 Task: Manage the access to apps that are connected to Salesforce
Action: Mouse moved to (196, 128)
Screenshot: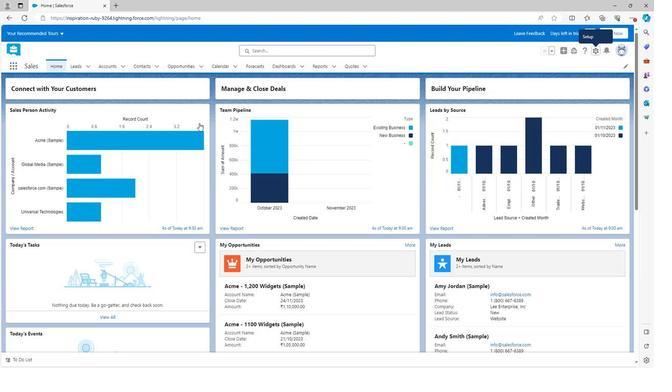 
Action: Mouse scrolled (196, 128) with delta (0, 0)
Screenshot: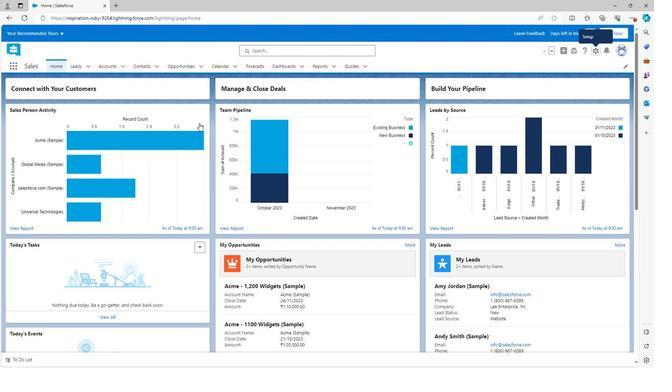 
Action: Mouse scrolled (196, 128) with delta (0, 0)
Screenshot: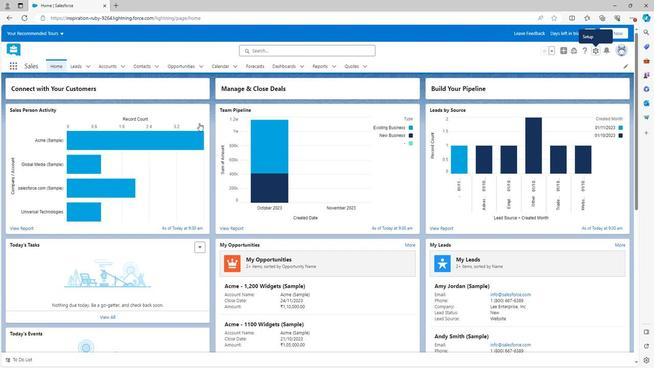 
Action: Mouse scrolled (196, 128) with delta (0, 0)
Screenshot: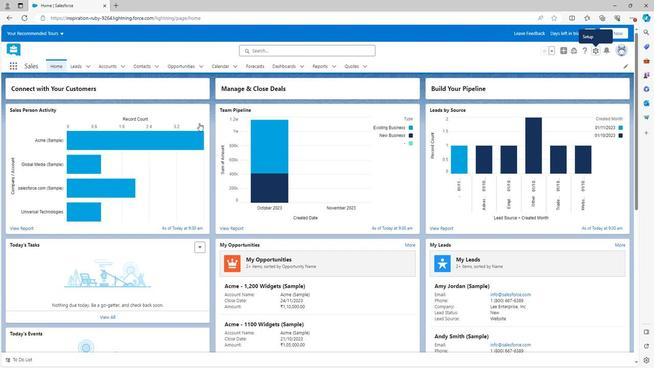 
Action: Mouse scrolled (196, 128) with delta (0, 0)
Screenshot: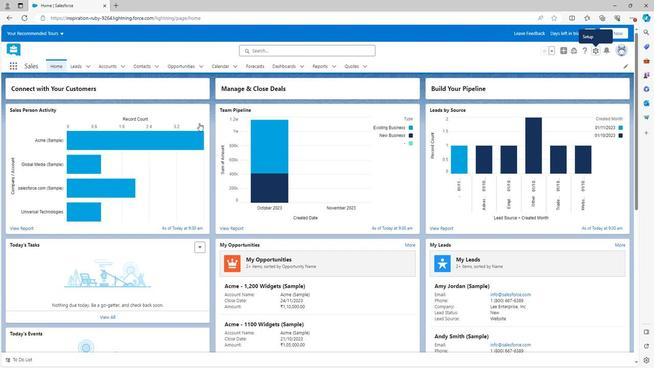
Action: Mouse moved to (196, 127)
Screenshot: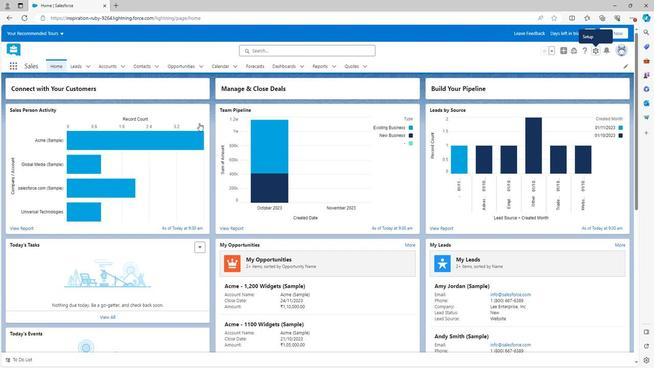 
Action: Mouse scrolled (196, 127) with delta (0, 0)
Screenshot: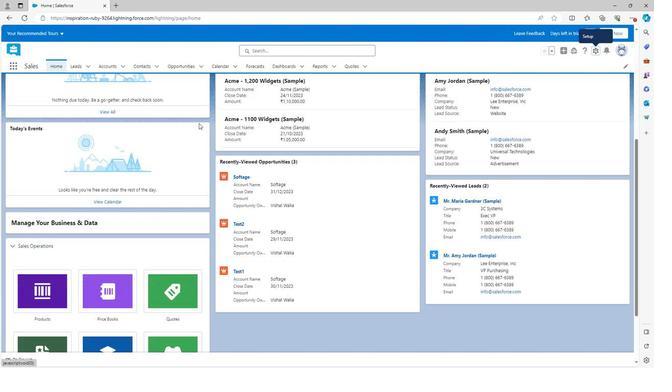 
Action: Mouse scrolled (196, 127) with delta (0, 0)
Screenshot: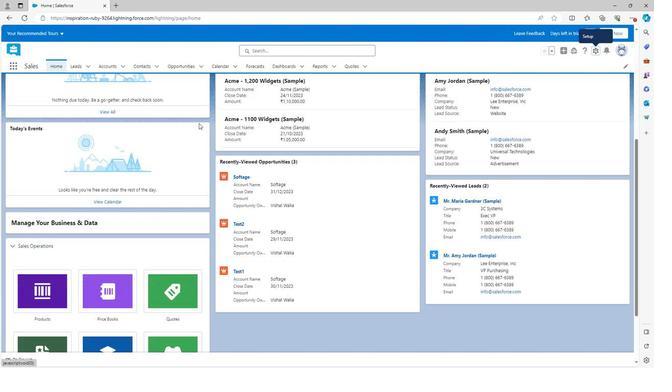 
Action: Mouse scrolled (196, 127) with delta (0, 0)
Screenshot: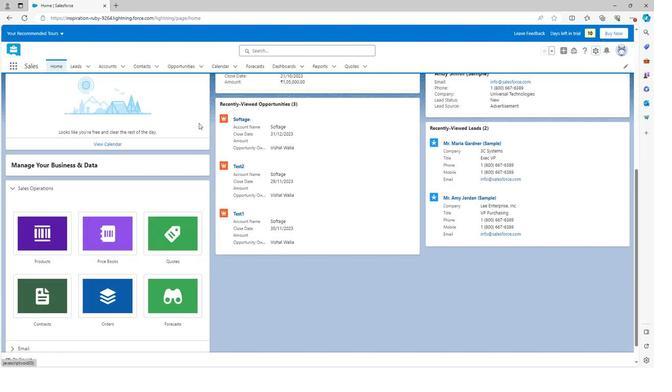 
Action: Mouse moved to (196, 127)
Screenshot: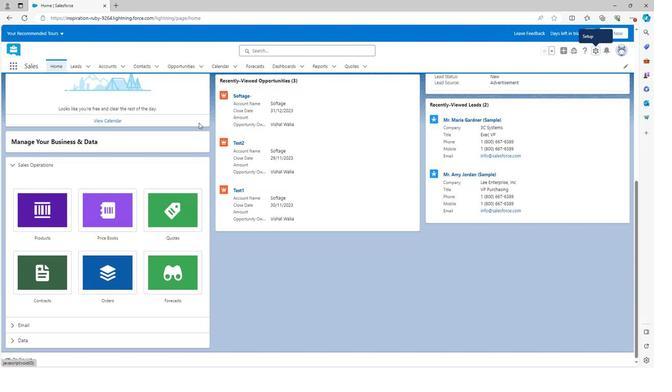 
Action: Mouse scrolled (196, 127) with delta (0, 0)
Screenshot: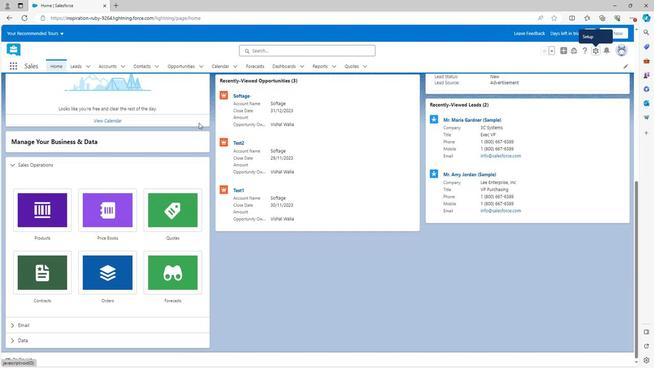 
Action: Mouse scrolled (196, 127) with delta (0, 0)
Screenshot: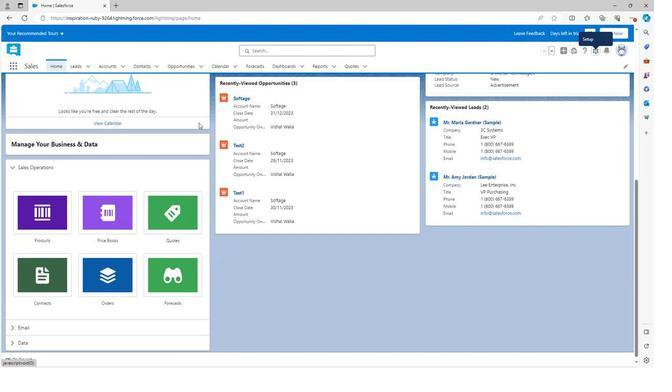 
Action: Mouse scrolled (196, 127) with delta (0, 0)
Screenshot: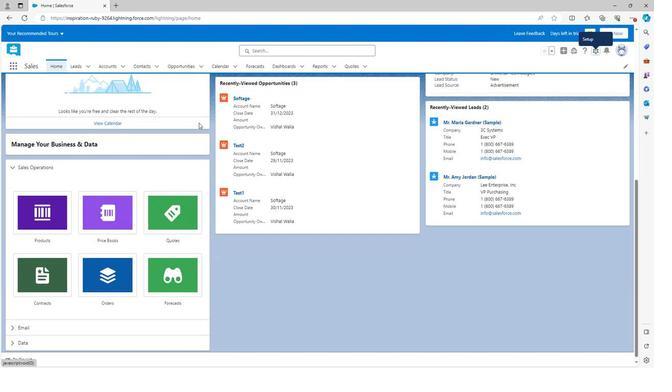 
Action: Mouse scrolled (196, 127) with delta (0, 0)
Screenshot: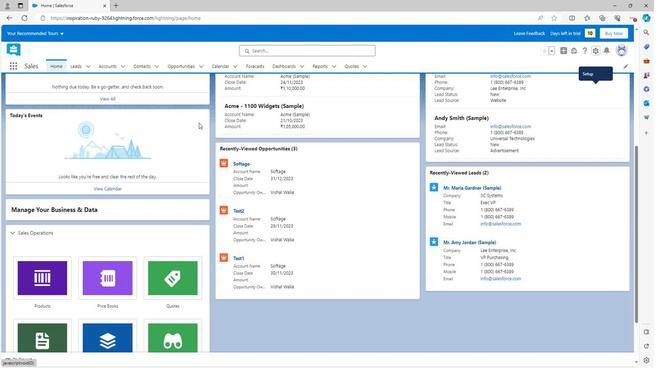 
Action: Mouse scrolled (196, 127) with delta (0, 0)
Screenshot: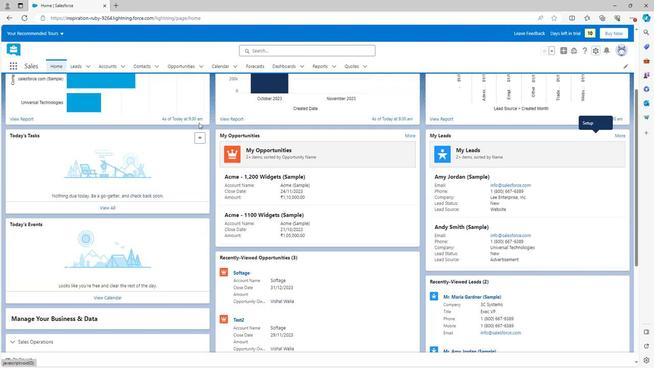 
Action: Mouse moved to (196, 127)
Screenshot: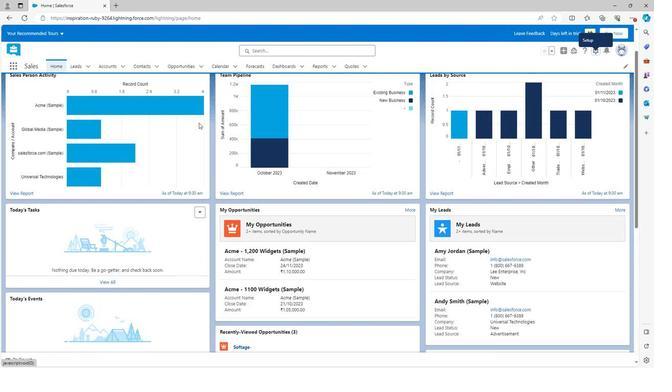 
Action: Mouse scrolled (196, 127) with delta (0, 0)
Screenshot: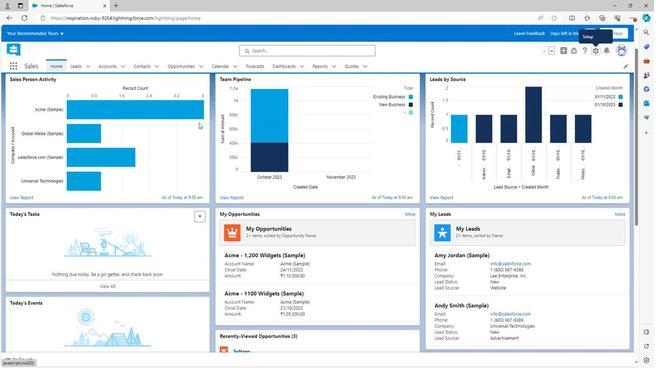 
Action: Mouse scrolled (196, 127) with delta (0, 0)
Screenshot: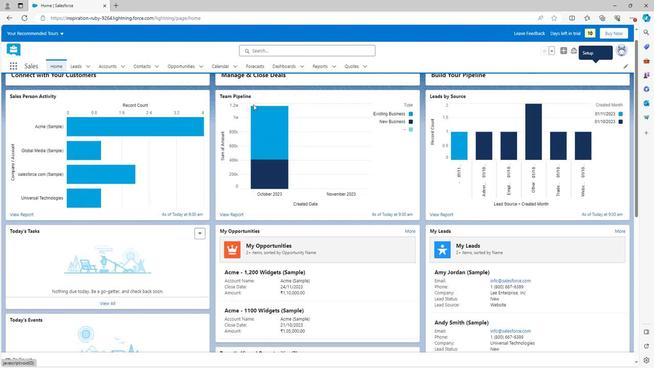 
Action: Mouse moved to (585, 58)
Screenshot: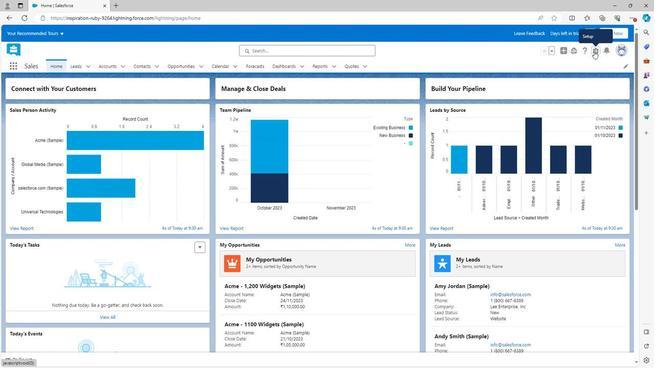 
Action: Mouse pressed left at (585, 58)
Screenshot: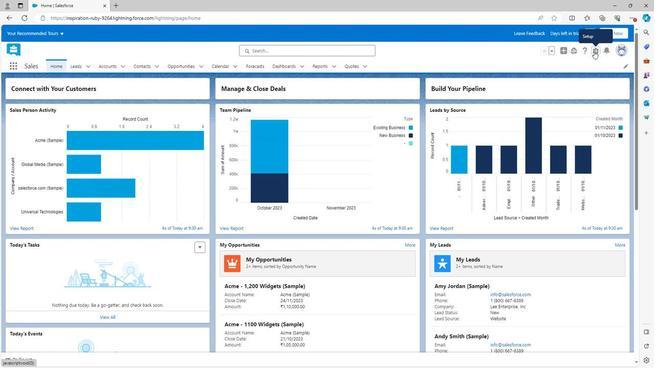 
Action: Mouse moved to (556, 75)
Screenshot: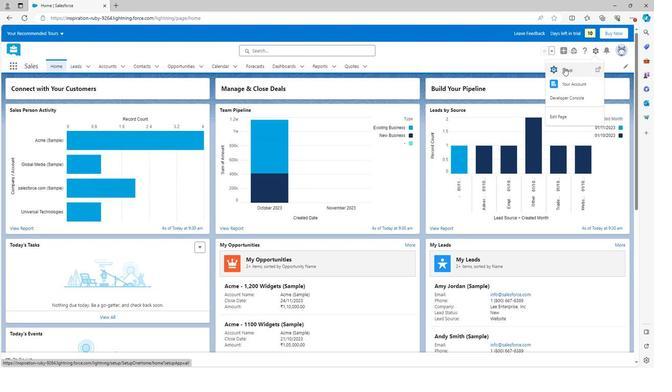 
Action: Mouse pressed left at (556, 75)
Screenshot: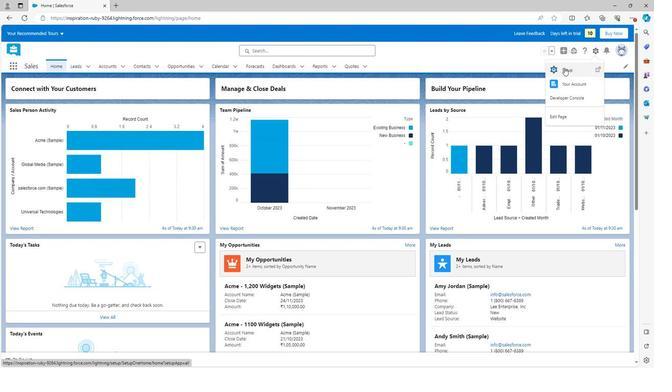 
Action: Mouse moved to (35, 268)
Screenshot: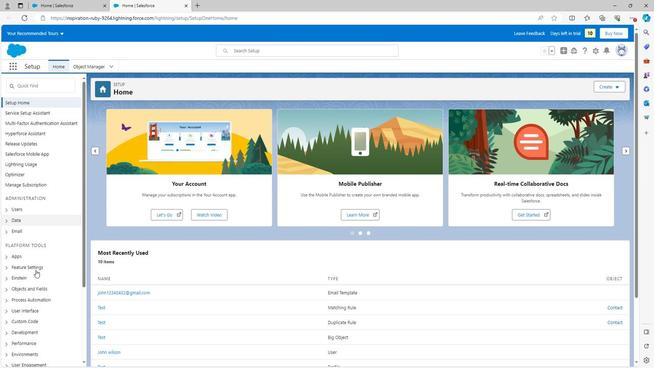 
Action: Mouse scrolled (35, 267) with delta (0, 0)
Screenshot: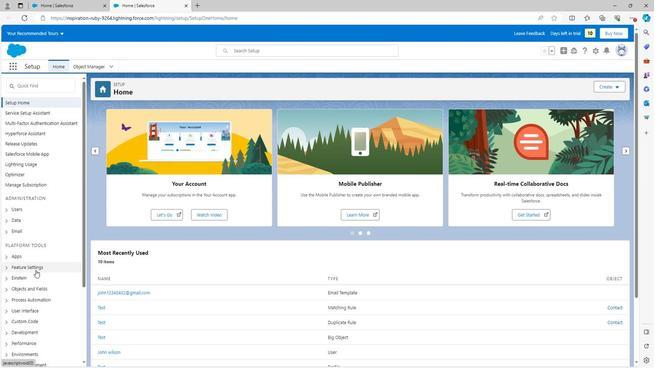 
Action: Mouse scrolled (35, 267) with delta (0, 0)
Screenshot: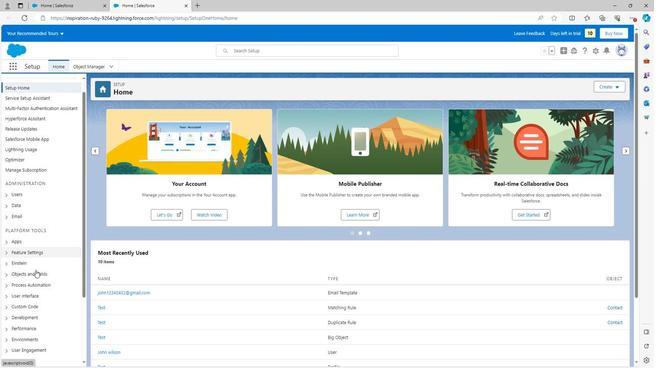 
Action: Mouse scrolled (35, 267) with delta (0, 0)
Screenshot: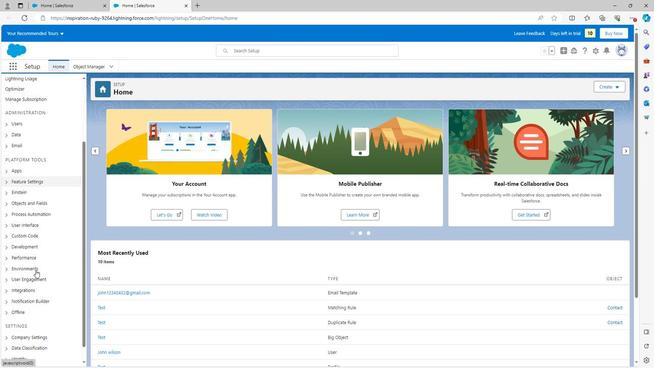 
Action: Mouse scrolled (35, 267) with delta (0, 0)
Screenshot: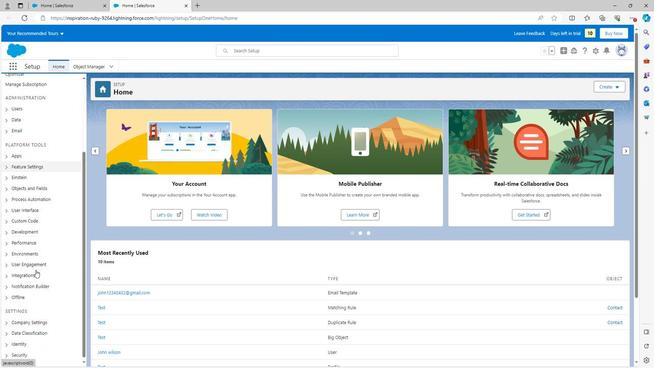 
Action: Mouse moved to (4, 158)
Screenshot: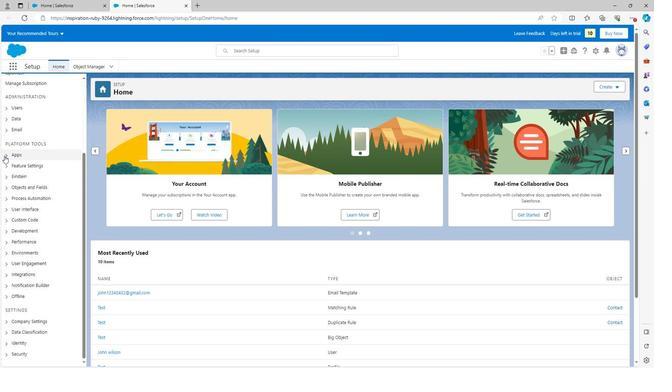 
Action: Mouse pressed left at (4, 158)
Screenshot: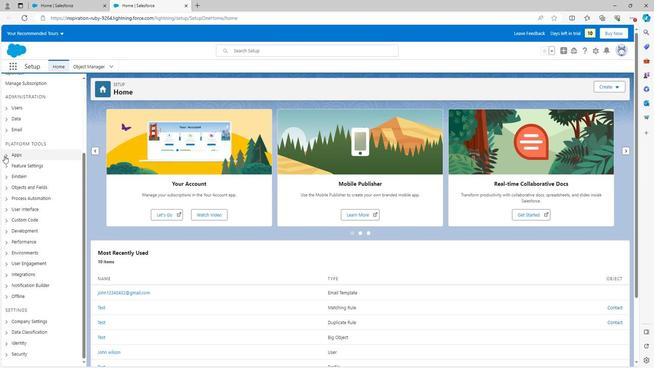 
Action: Mouse moved to (13, 190)
Screenshot: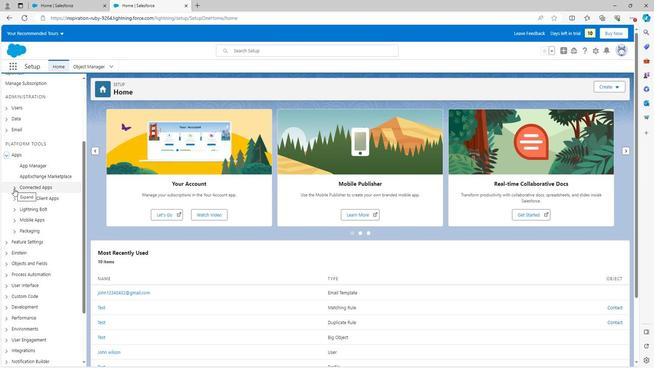 
Action: Mouse pressed left at (13, 190)
Screenshot: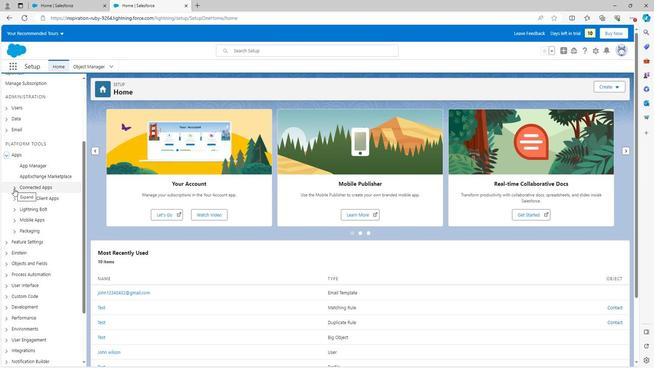 
Action: Mouse moved to (43, 215)
Screenshot: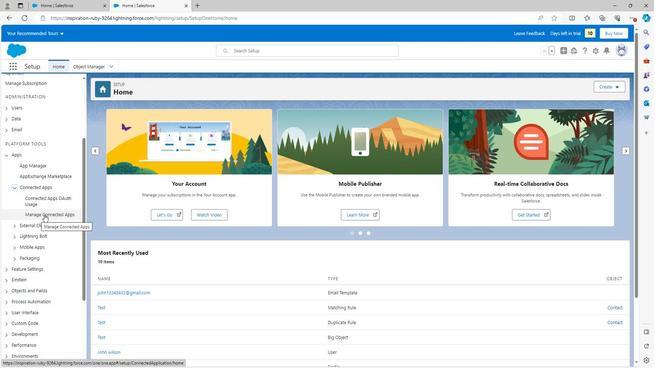 
Action: Mouse pressed left at (43, 215)
Screenshot: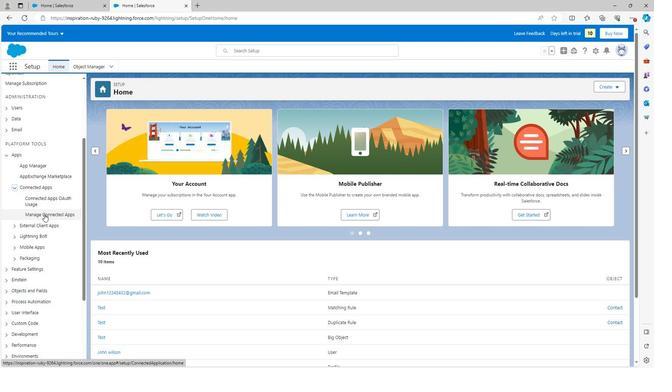 
Action: Mouse moved to (121, 210)
Screenshot: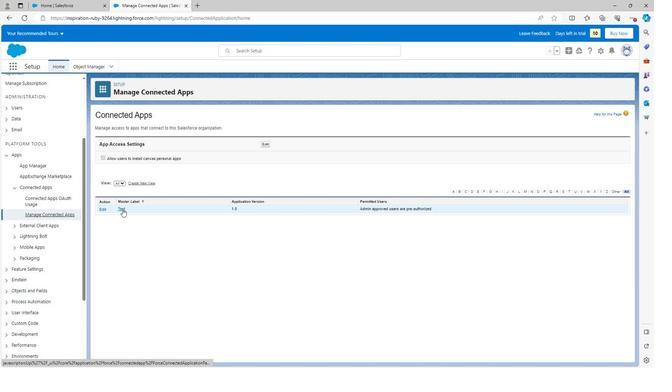 
Action: Mouse pressed left at (121, 210)
Screenshot: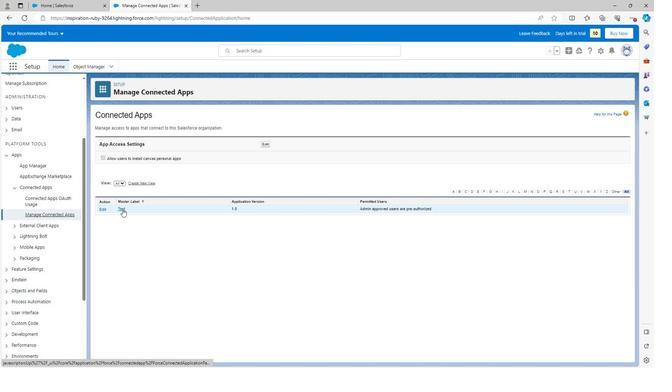 
Action: Mouse moved to (234, 208)
Screenshot: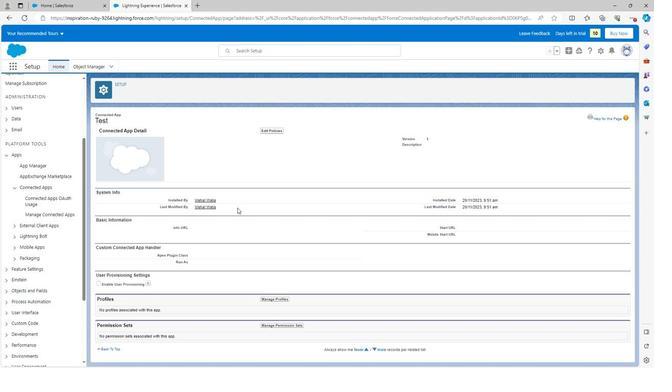 
Action: Mouse scrolled (234, 208) with delta (0, 0)
Screenshot: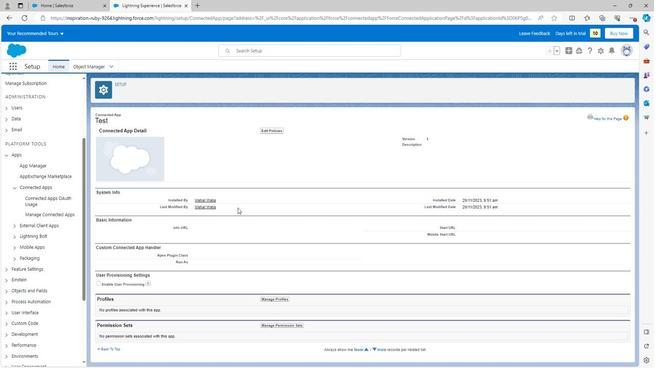 
Action: Mouse moved to (234, 208)
Screenshot: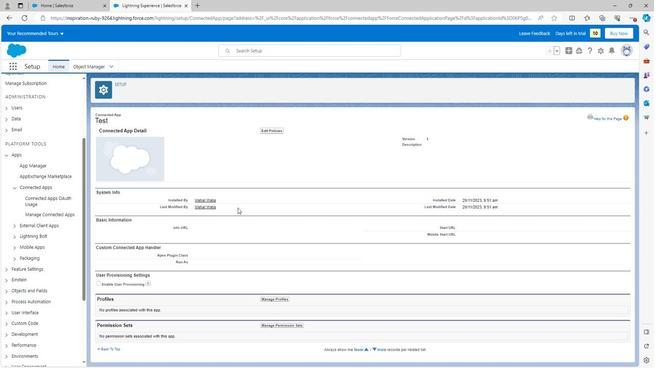 
Action: Mouse scrolled (234, 208) with delta (0, 0)
Screenshot: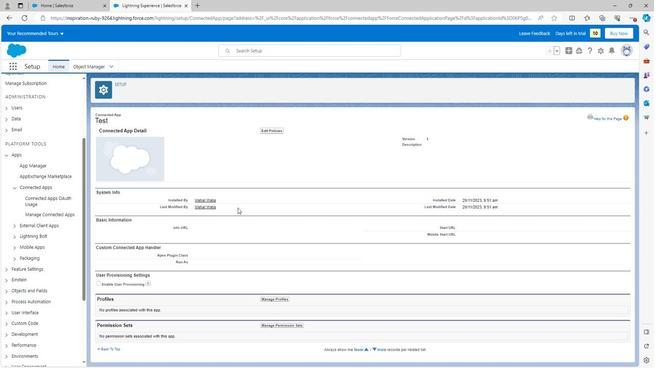 
Action: Mouse scrolled (234, 208) with delta (0, 0)
Screenshot: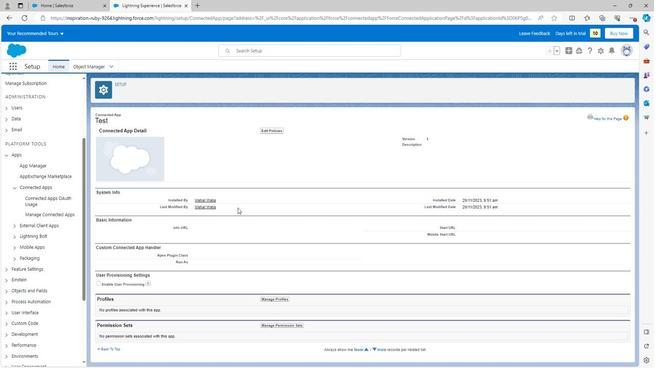 
Action: Mouse scrolled (234, 208) with delta (0, 0)
Screenshot: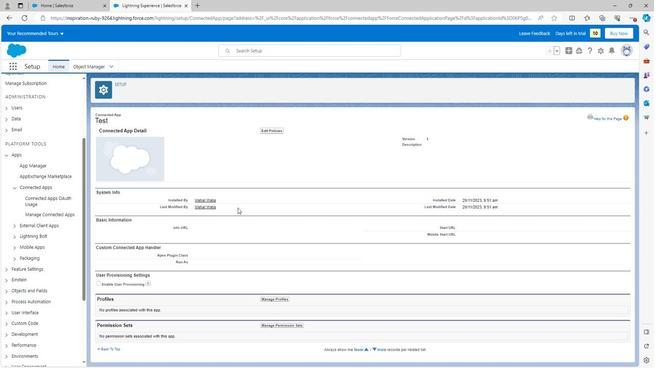 
Action: Mouse moved to (275, 321)
Screenshot: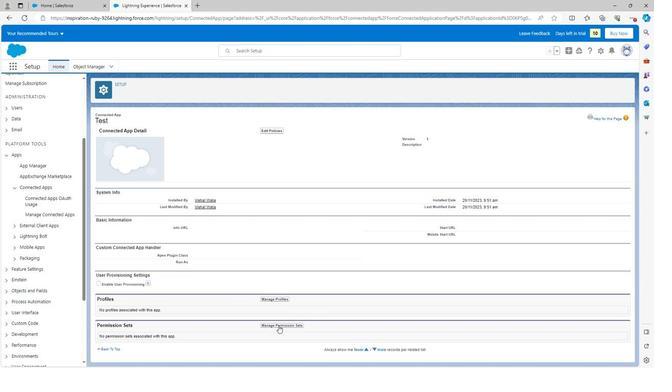 
Action: Mouse pressed left at (275, 321)
Screenshot: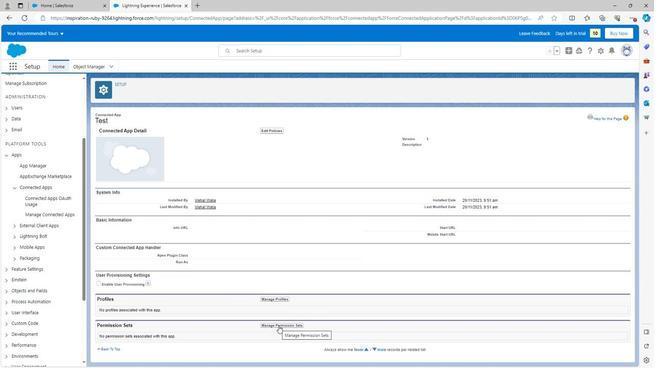 
Action: Mouse moved to (152, 164)
Screenshot: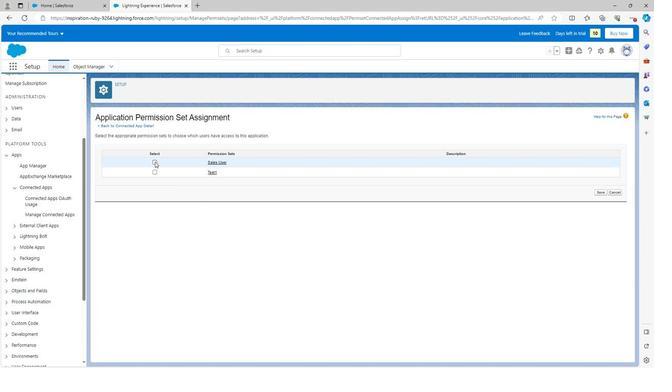 
Action: Mouse pressed left at (152, 164)
Screenshot: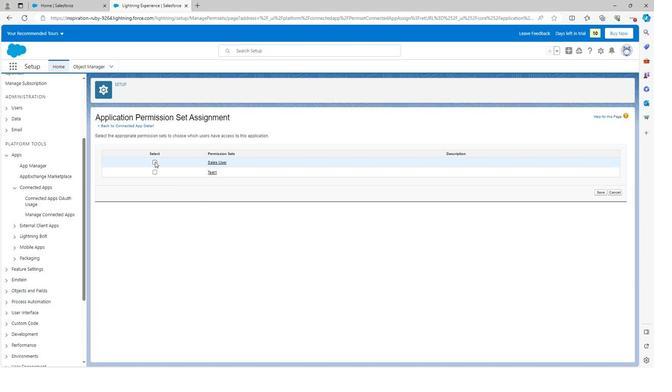 
Action: Mouse moved to (151, 175)
Screenshot: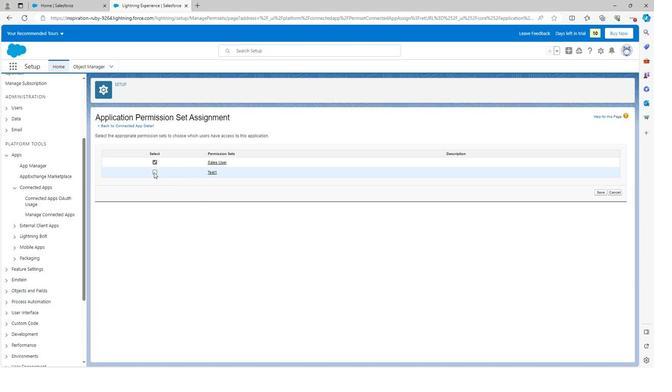 
Action: Mouse pressed left at (151, 175)
Screenshot: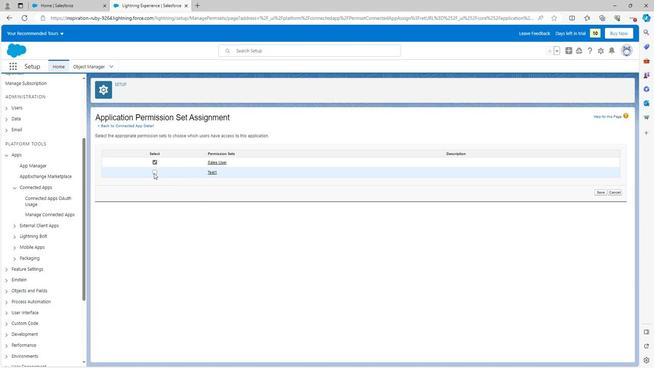 
Action: Mouse moved to (153, 165)
Screenshot: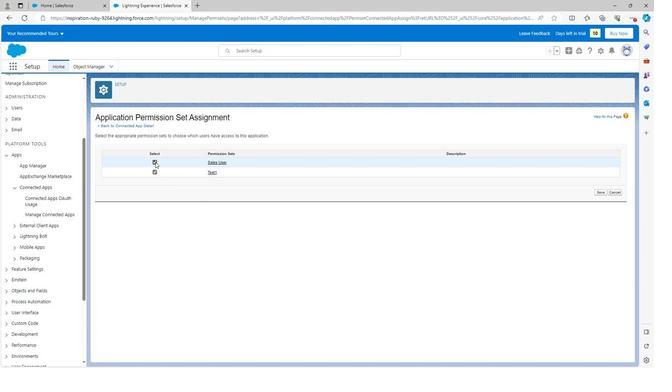 
Action: Mouse pressed left at (153, 165)
Screenshot: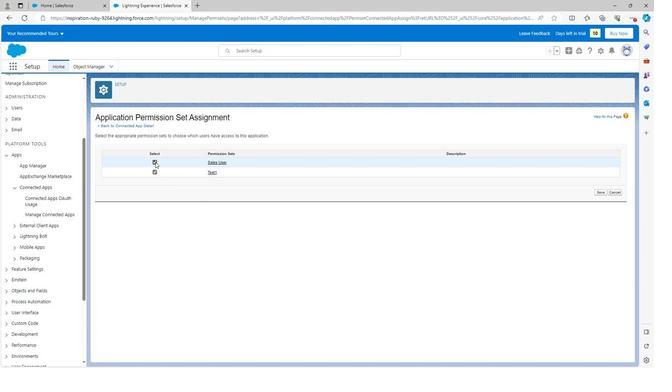 
Action: Mouse moved to (153, 174)
Screenshot: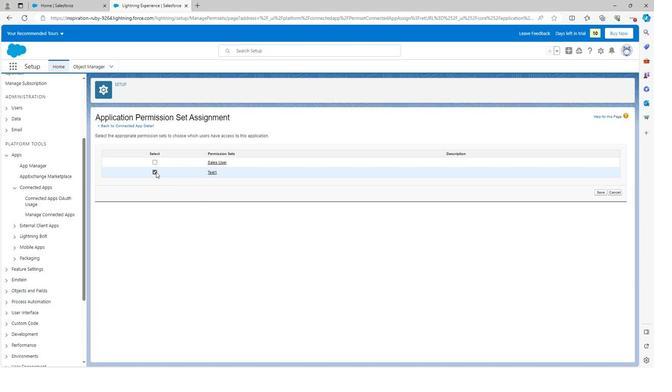 
Action: Mouse pressed left at (153, 174)
Screenshot: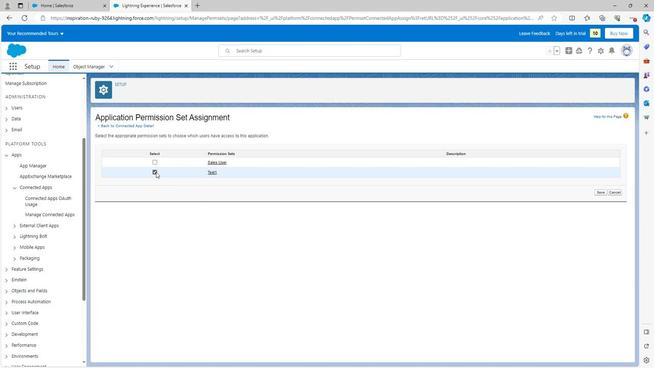 
Action: Mouse moved to (607, 193)
Screenshot: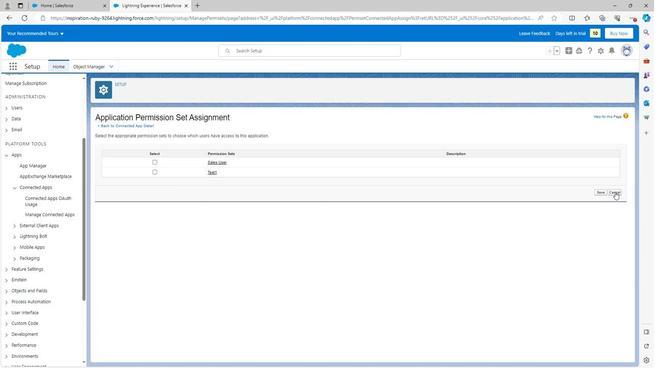 
Action: Mouse pressed left at (607, 193)
Screenshot: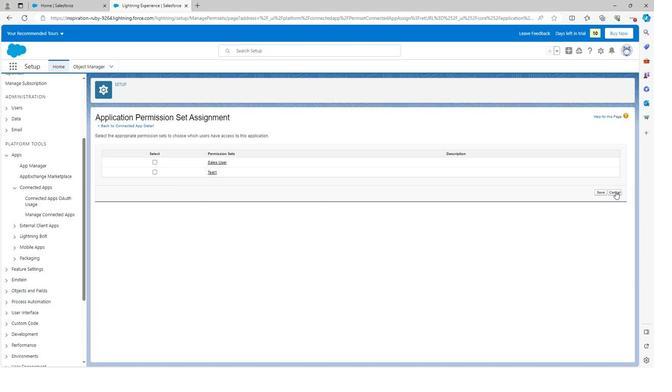 
Action: Mouse moved to (256, 237)
Screenshot: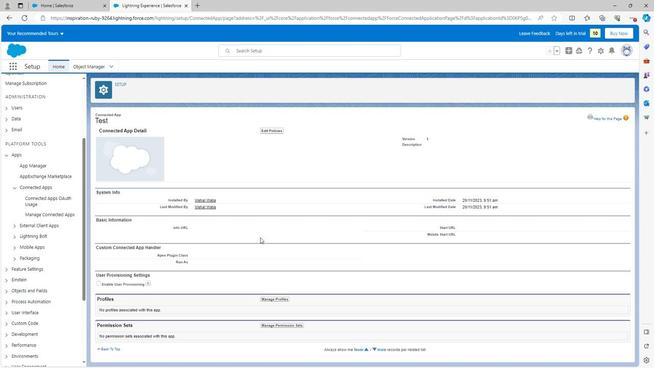 
Action: Mouse scrolled (256, 236) with delta (0, 0)
Screenshot: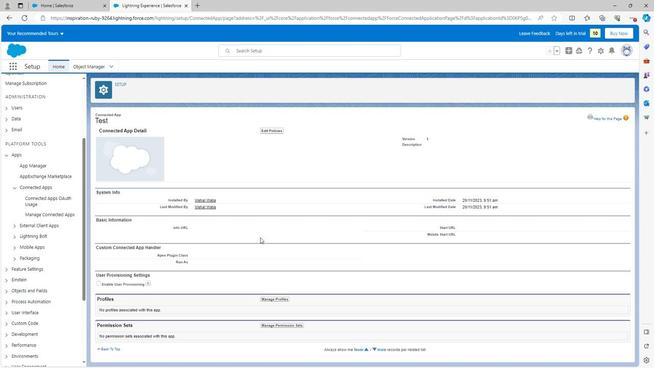 
Action: Mouse scrolled (256, 236) with delta (0, 0)
Screenshot: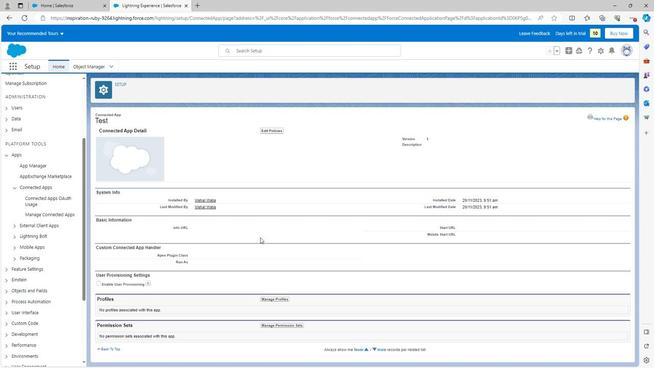 
Action: Mouse scrolled (256, 236) with delta (0, 0)
Screenshot: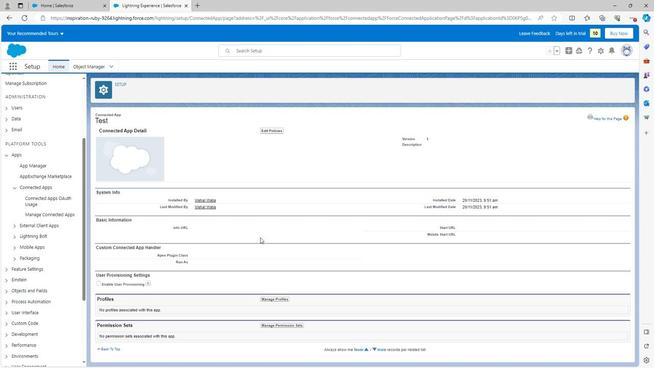 
Action: Mouse moved to (256, 237)
Screenshot: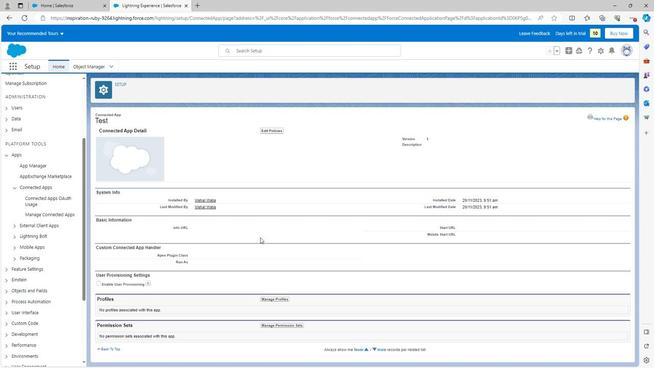 
Action: Mouse scrolled (256, 236) with delta (0, 0)
Screenshot: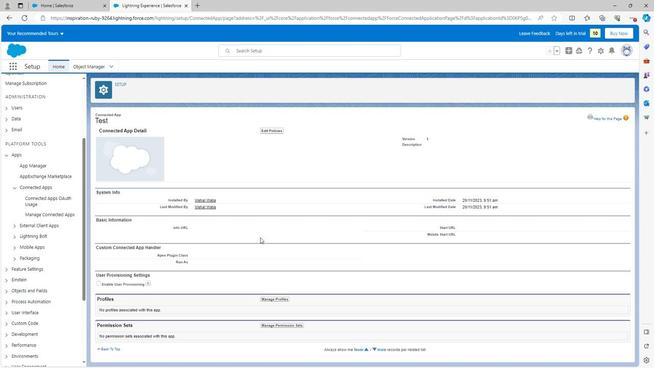 
Action: Mouse scrolled (256, 236) with delta (0, 0)
Screenshot: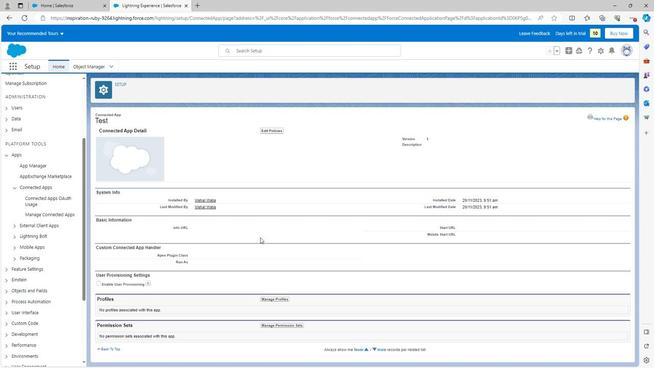 
Action: Mouse scrolled (256, 236) with delta (0, 0)
Screenshot: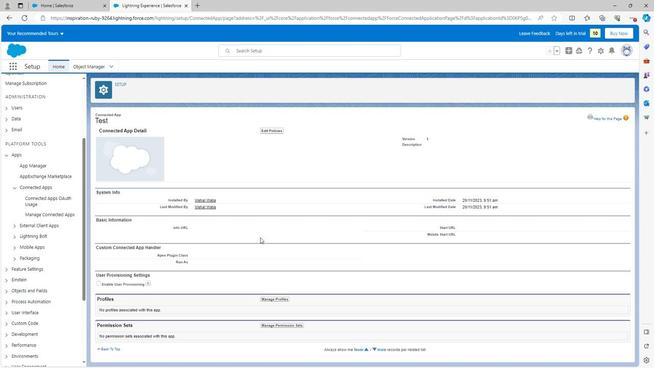 
Action: Mouse moved to (258, 233)
Screenshot: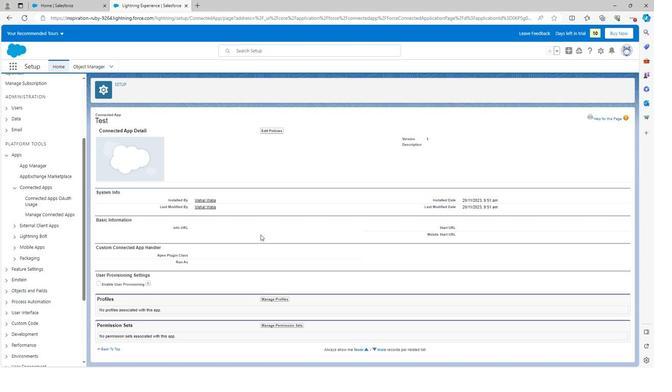 
